 Task: Create a rule from the Routing list, Task moved to a section -> Set Priority in the project AgileRevolution , set the section as To-Do and set the priority of the task as  High
Action: Mouse moved to (96, 305)
Screenshot: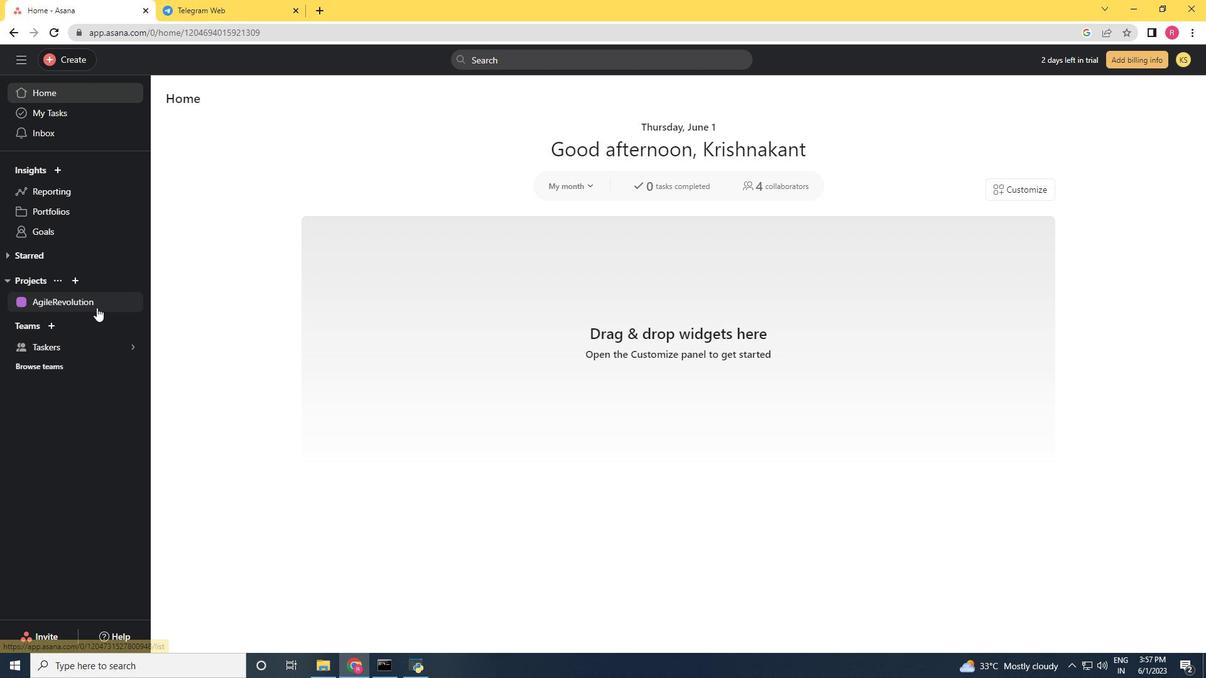 
Action: Mouse pressed left at (96, 305)
Screenshot: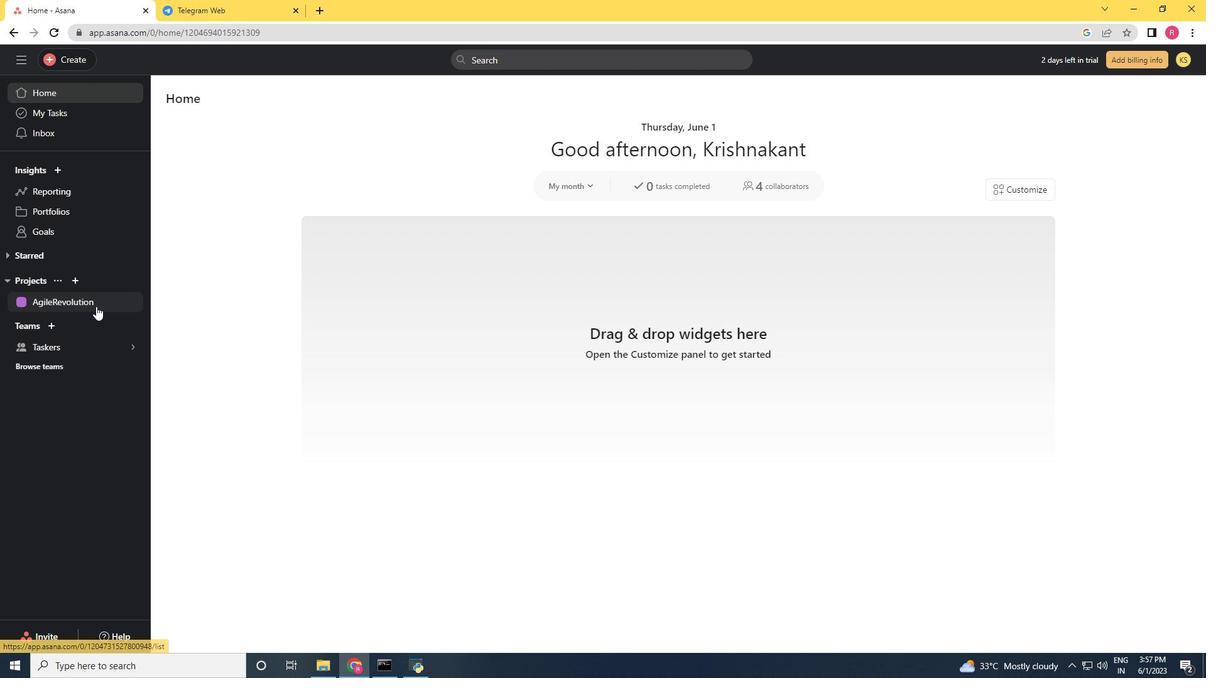 
Action: Mouse moved to (1167, 110)
Screenshot: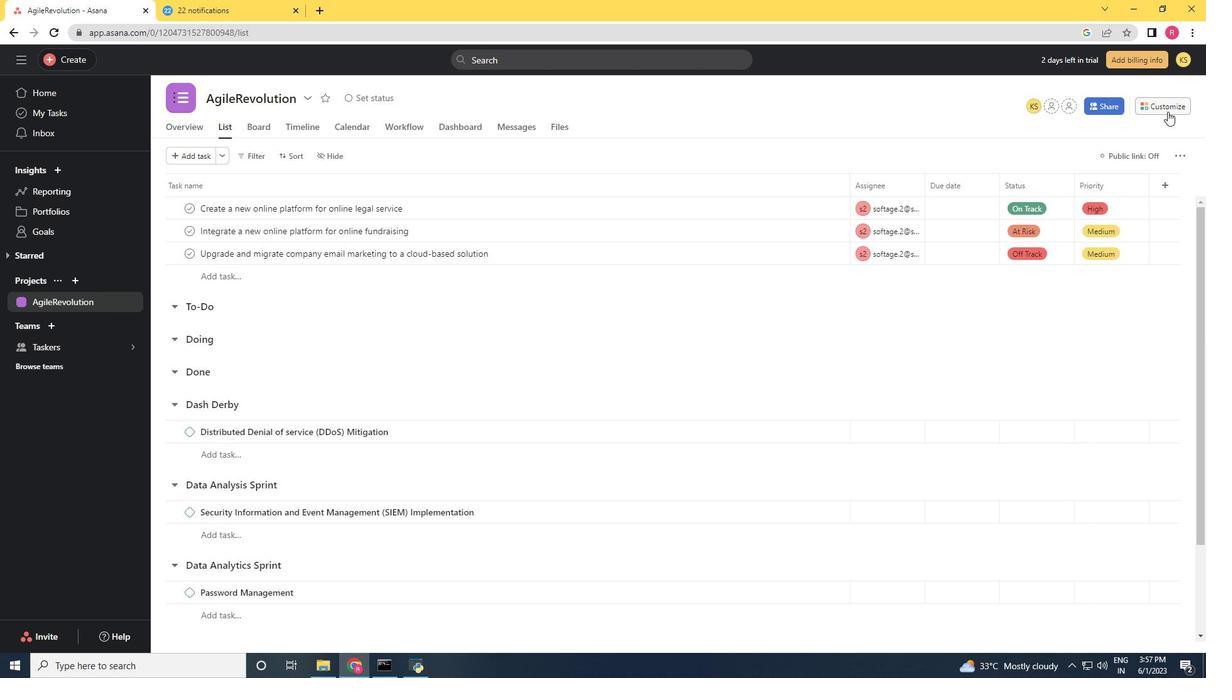 
Action: Mouse pressed left at (1167, 110)
Screenshot: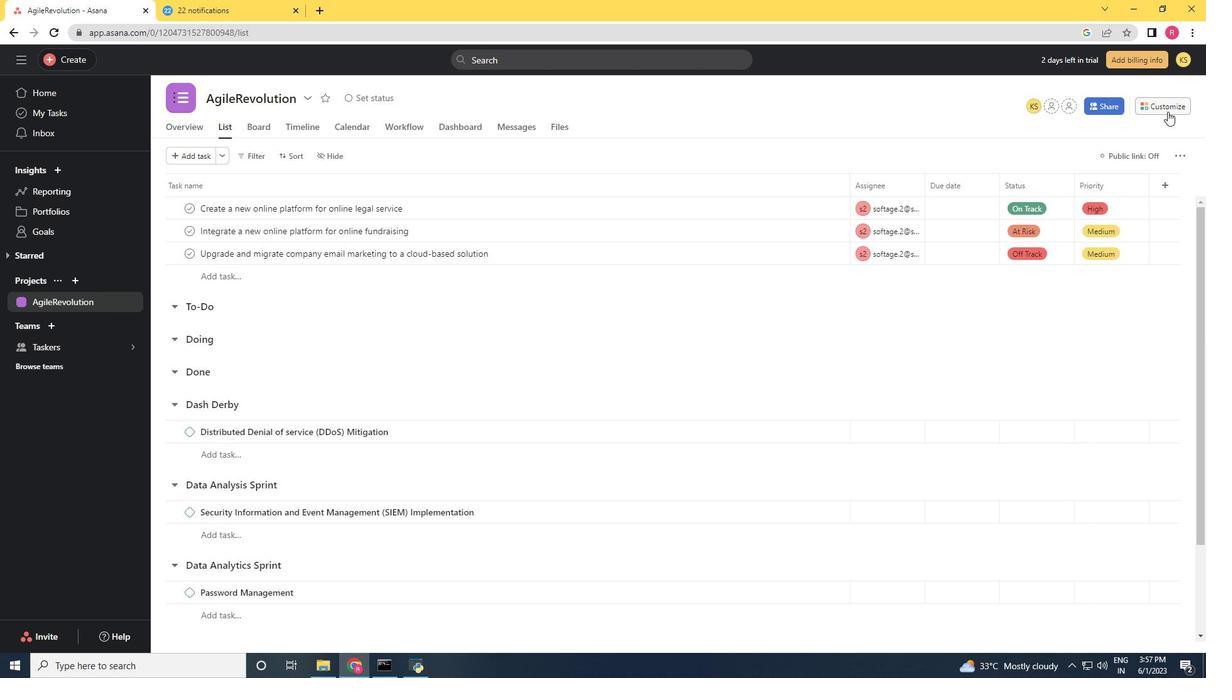 
Action: Mouse moved to (949, 285)
Screenshot: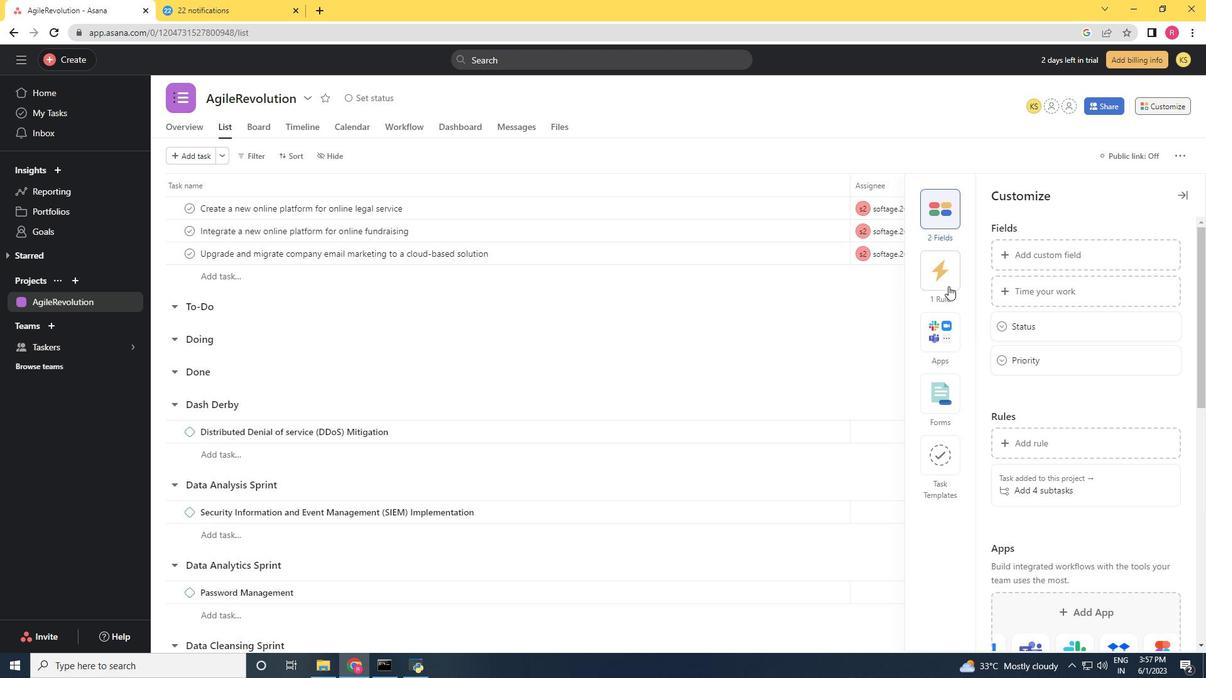 
Action: Mouse pressed left at (949, 285)
Screenshot: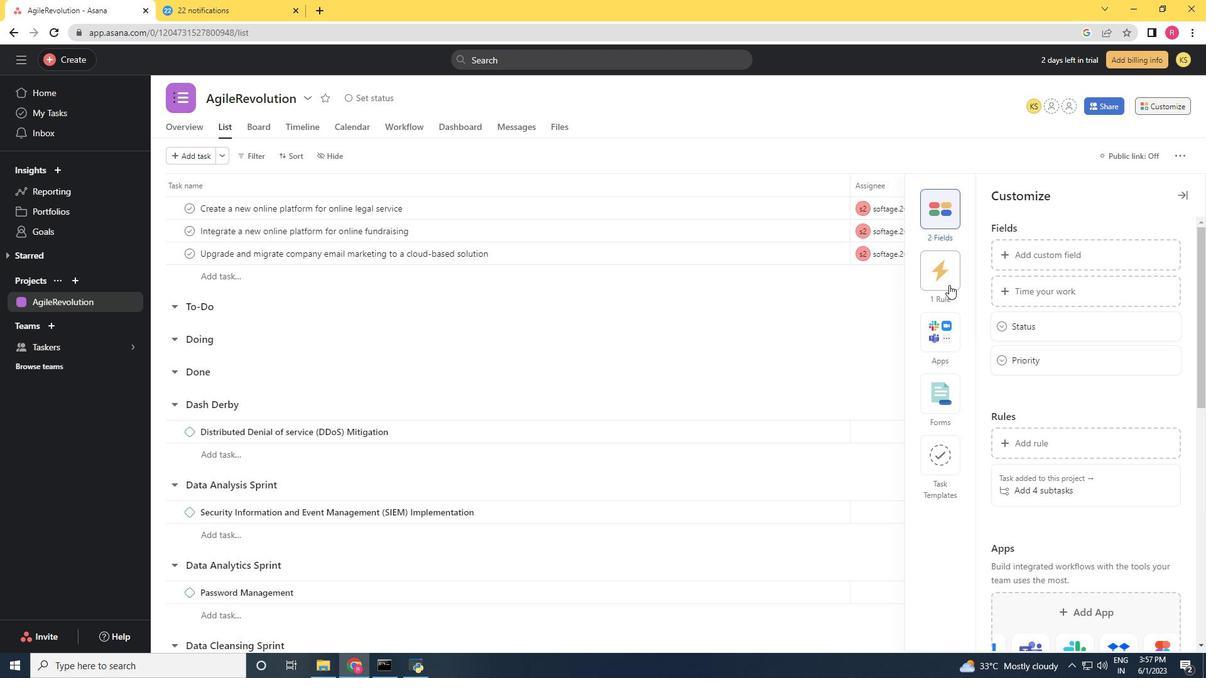 
Action: Mouse moved to (1045, 244)
Screenshot: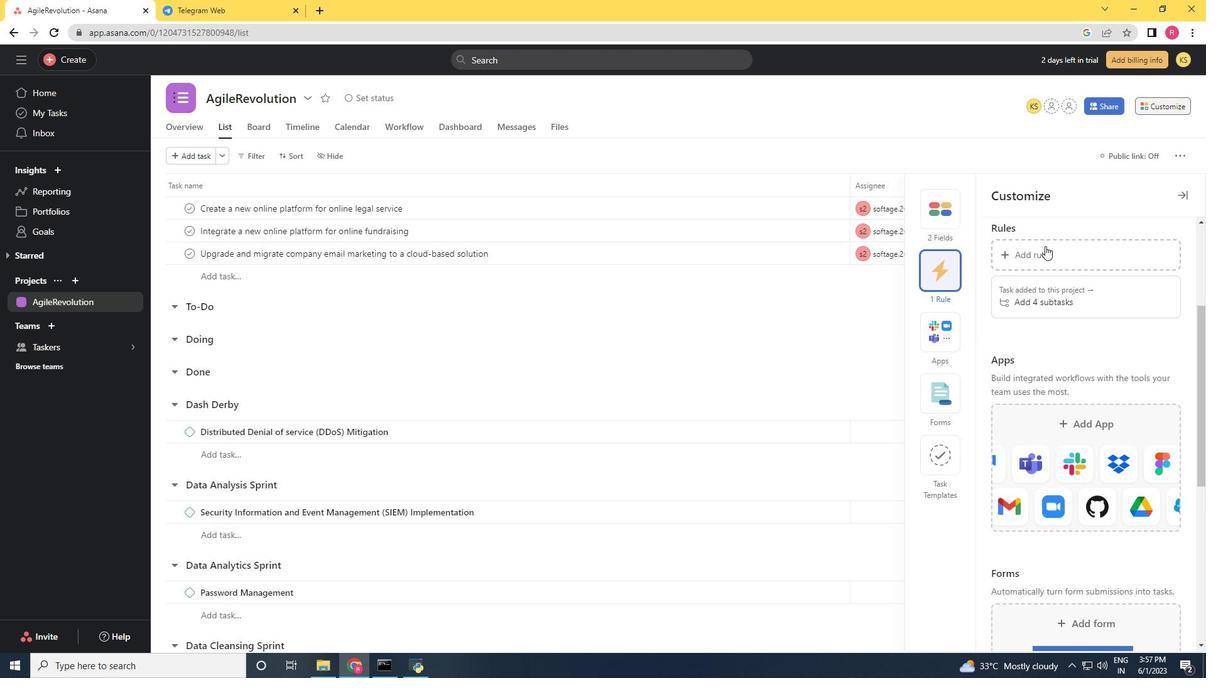 
Action: Mouse pressed left at (1045, 244)
Screenshot: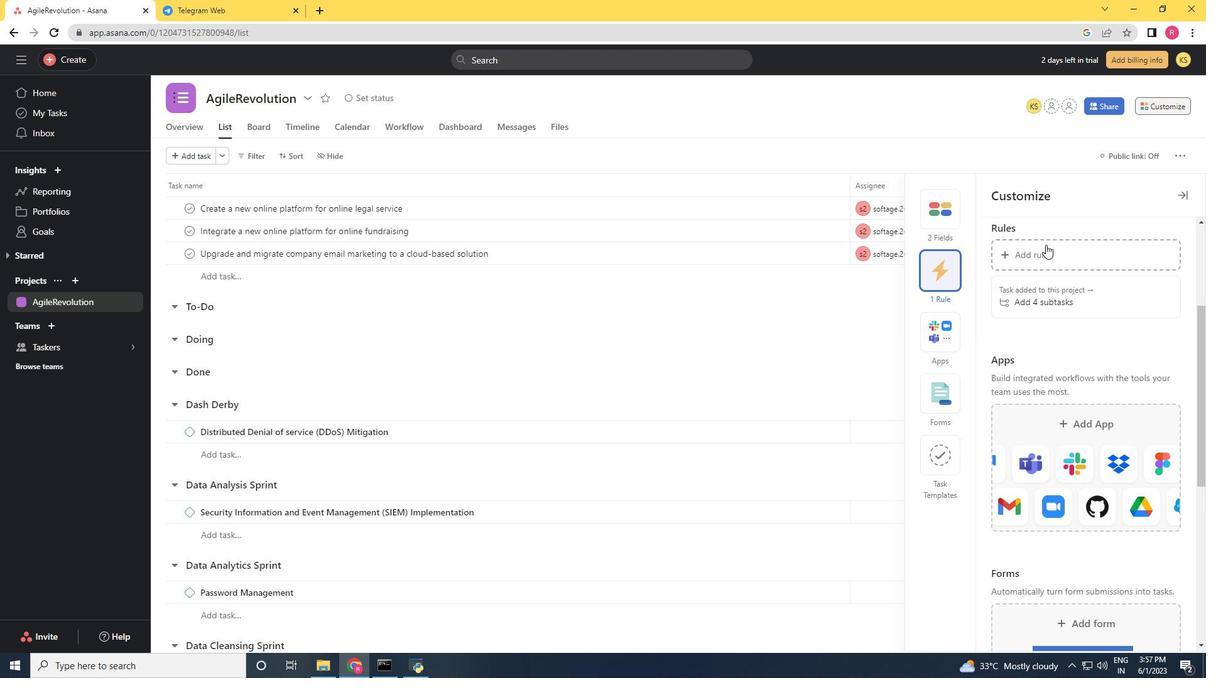 
Action: Mouse moved to (257, 158)
Screenshot: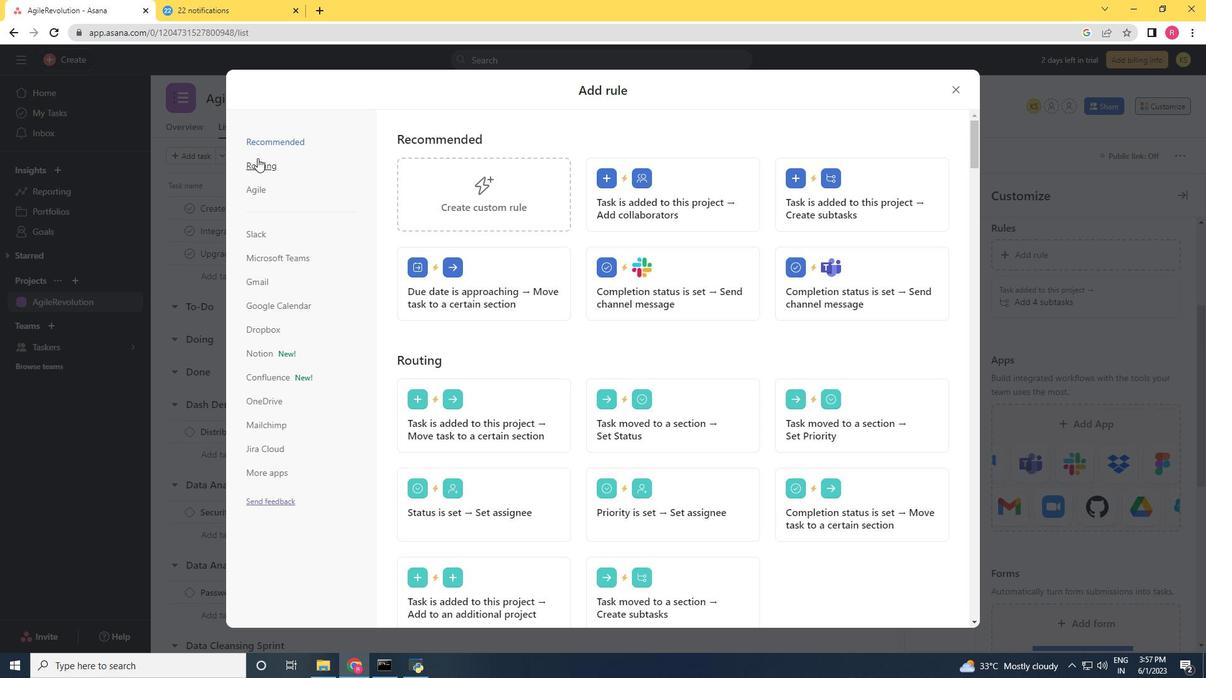 
Action: Mouse pressed left at (257, 158)
Screenshot: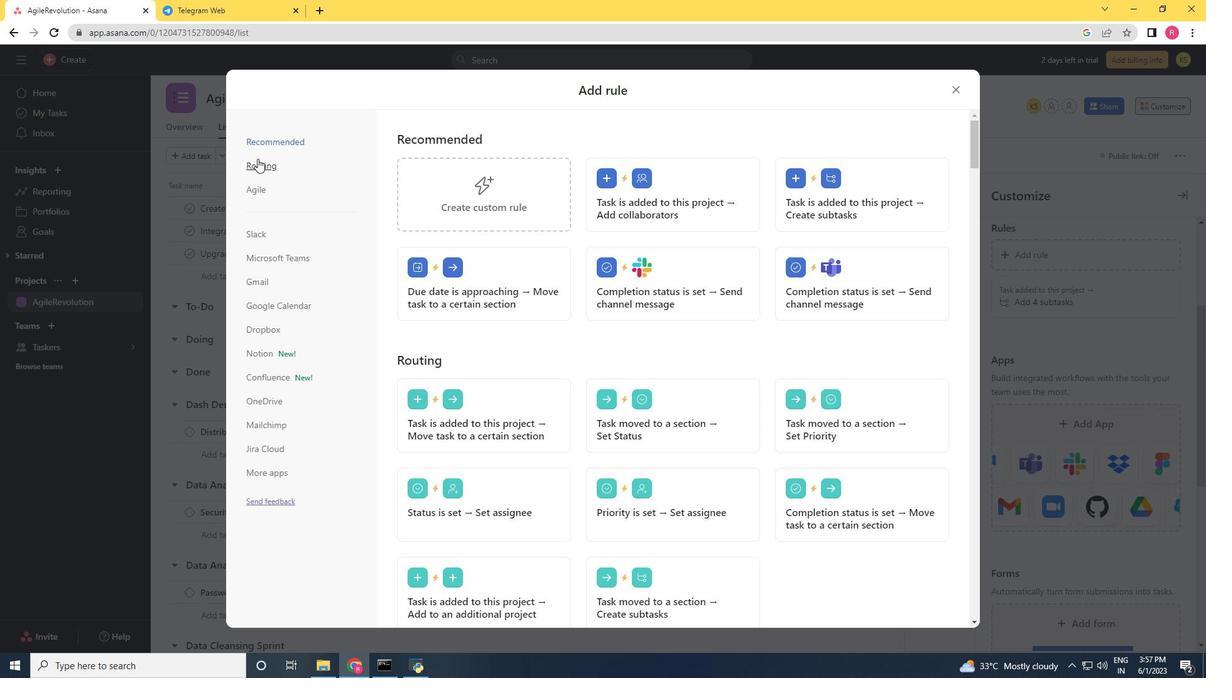 
Action: Mouse moved to (853, 187)
Screenshot: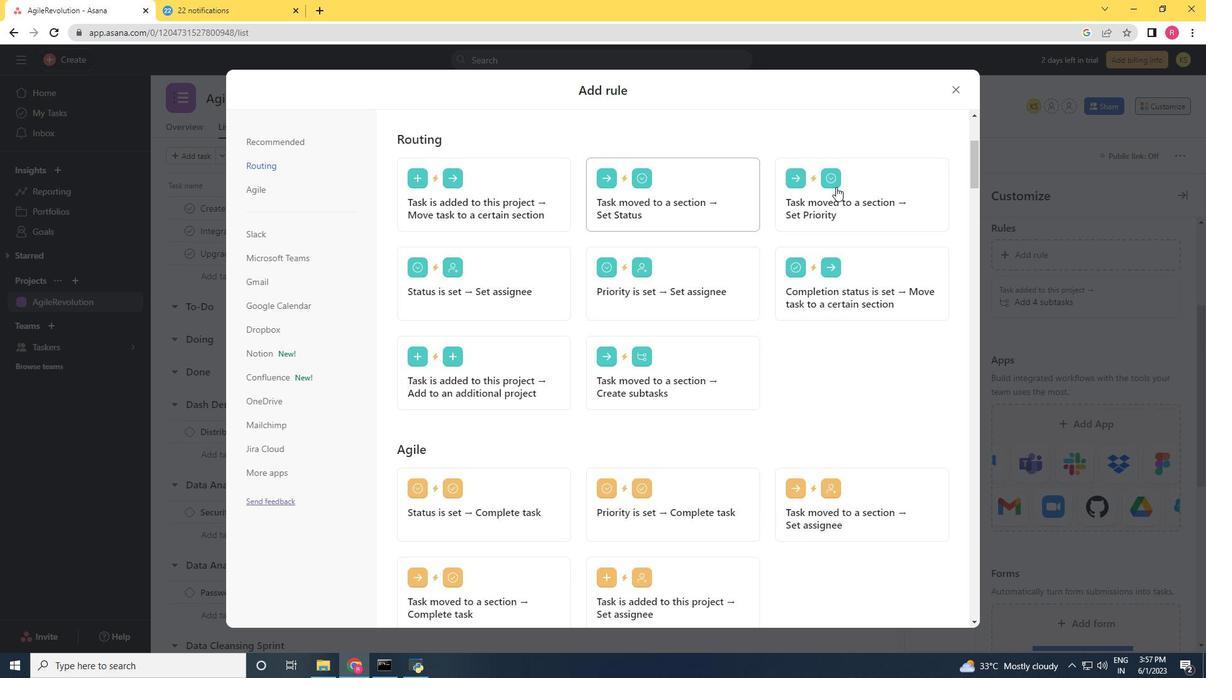 
Action: Mouse pressed left at (853, 187)
Screenshot: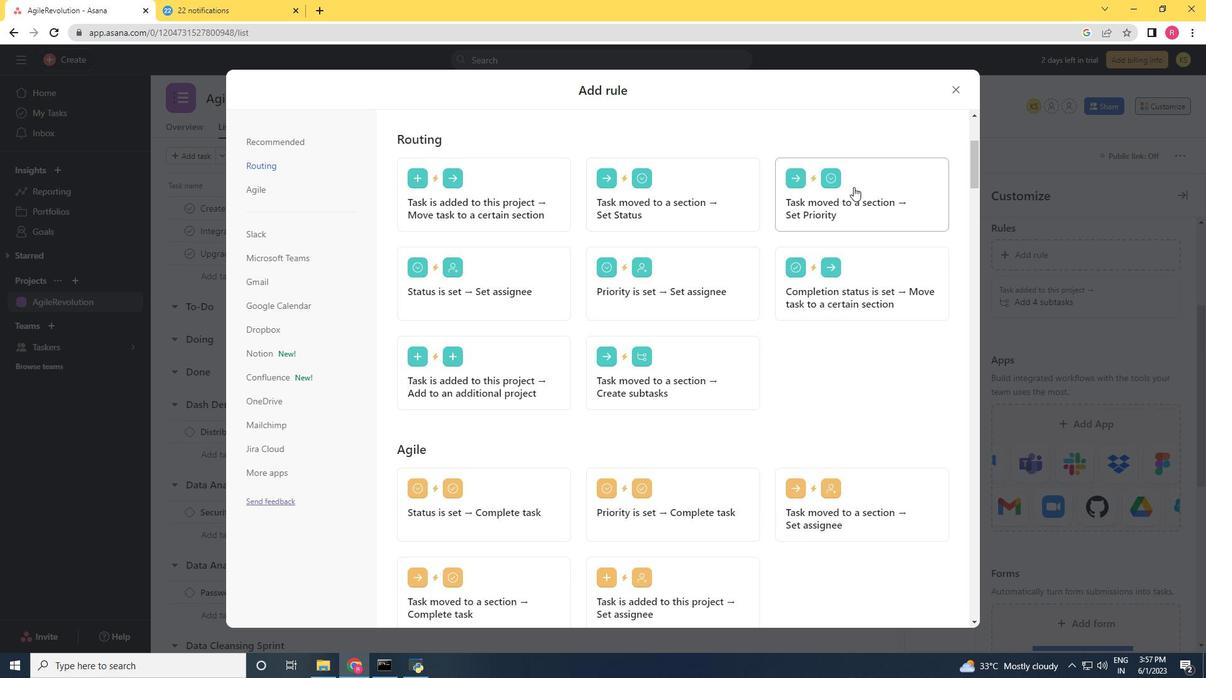 
Action: Mouse moved to (506, 344)
Screenshot: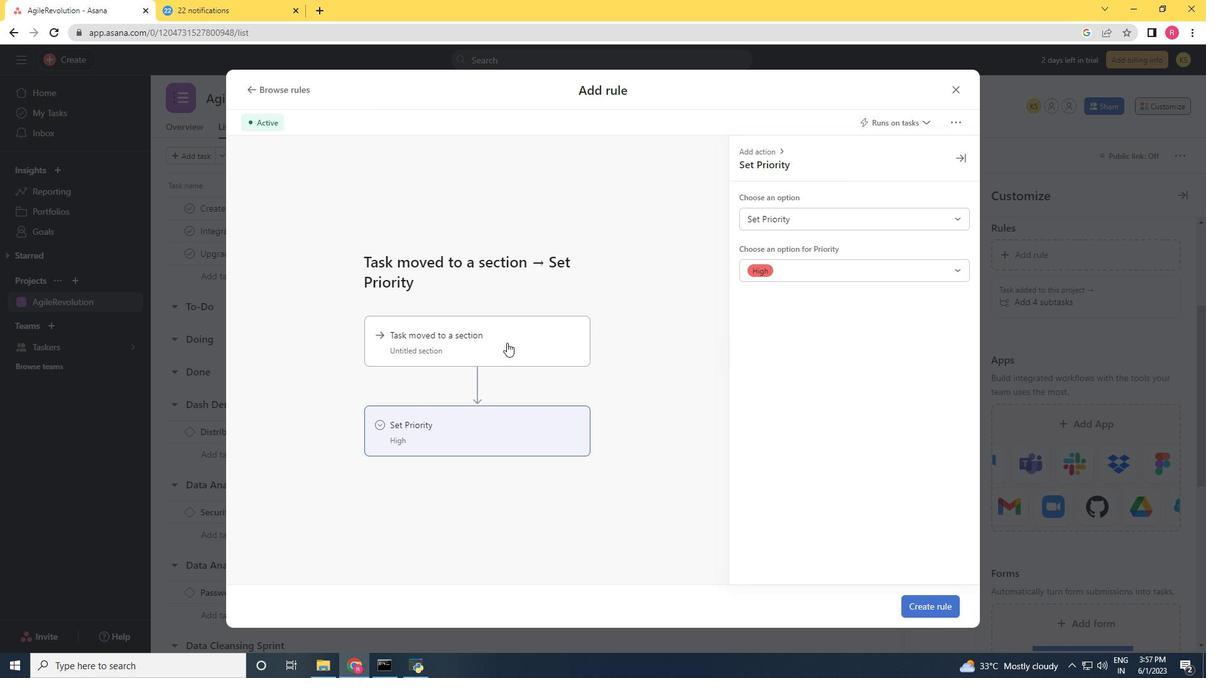 
Action: Mouse pressed left at (506, 344)
Screenshot: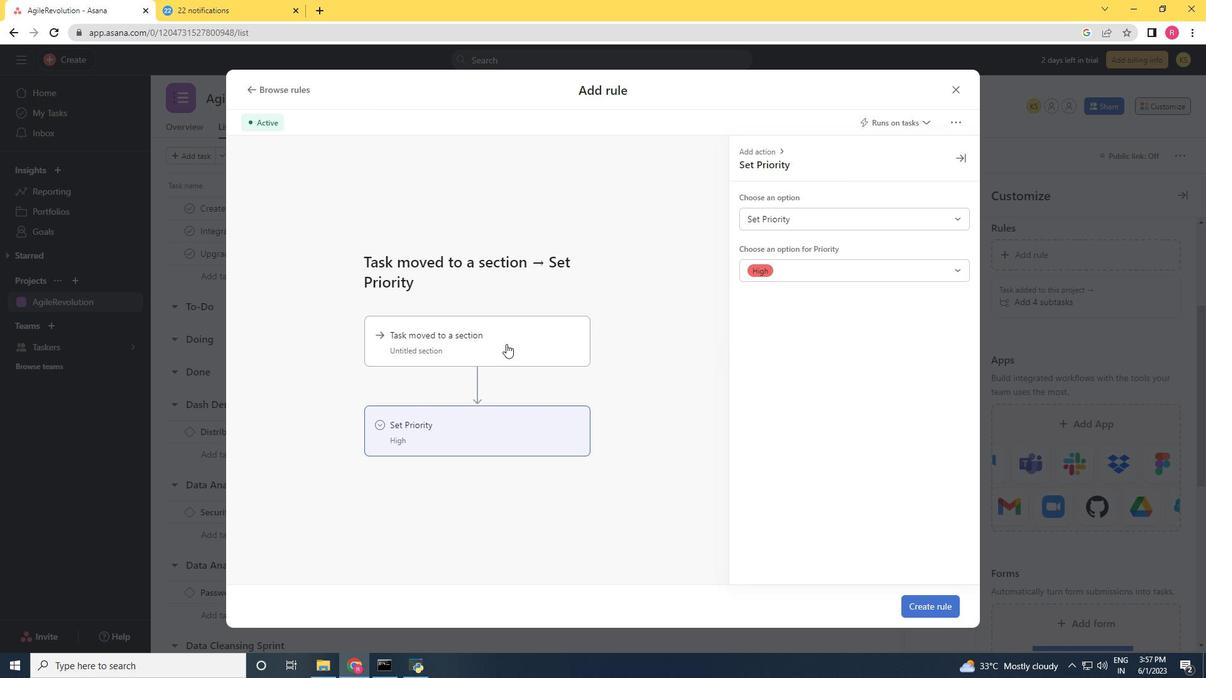 
Action: Mouse moved to (796, 226)
Screenshot: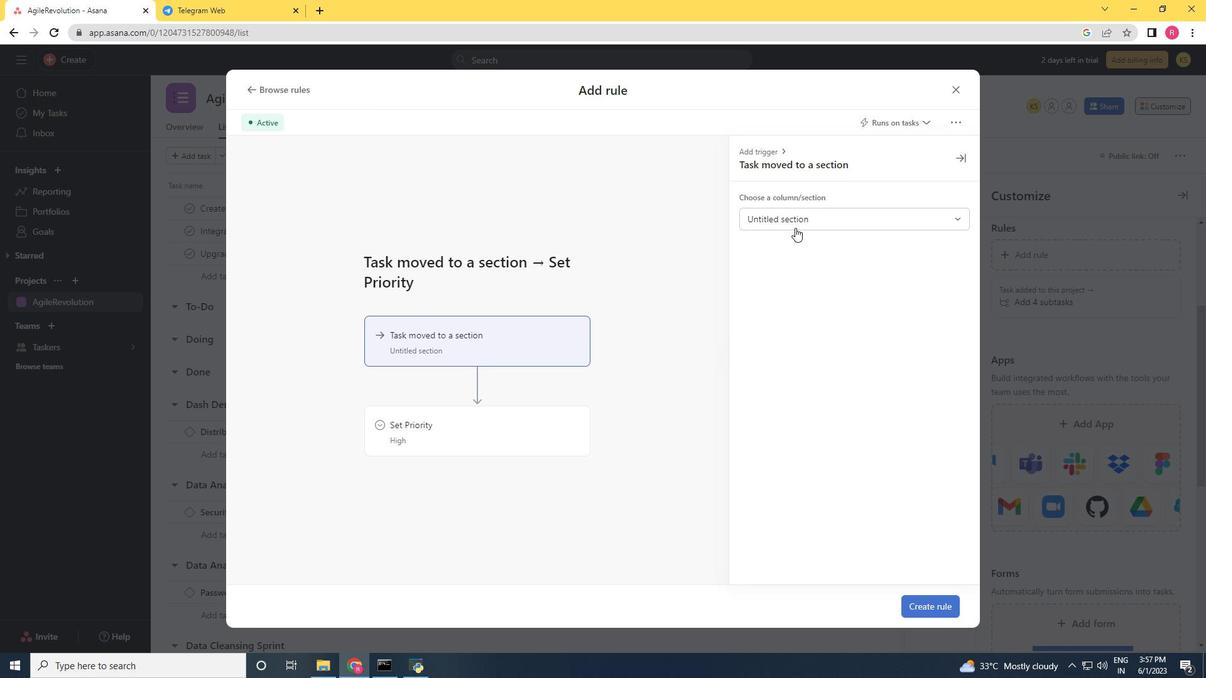 
Action: Mouse pressed left at (796, 226)
Screenshot: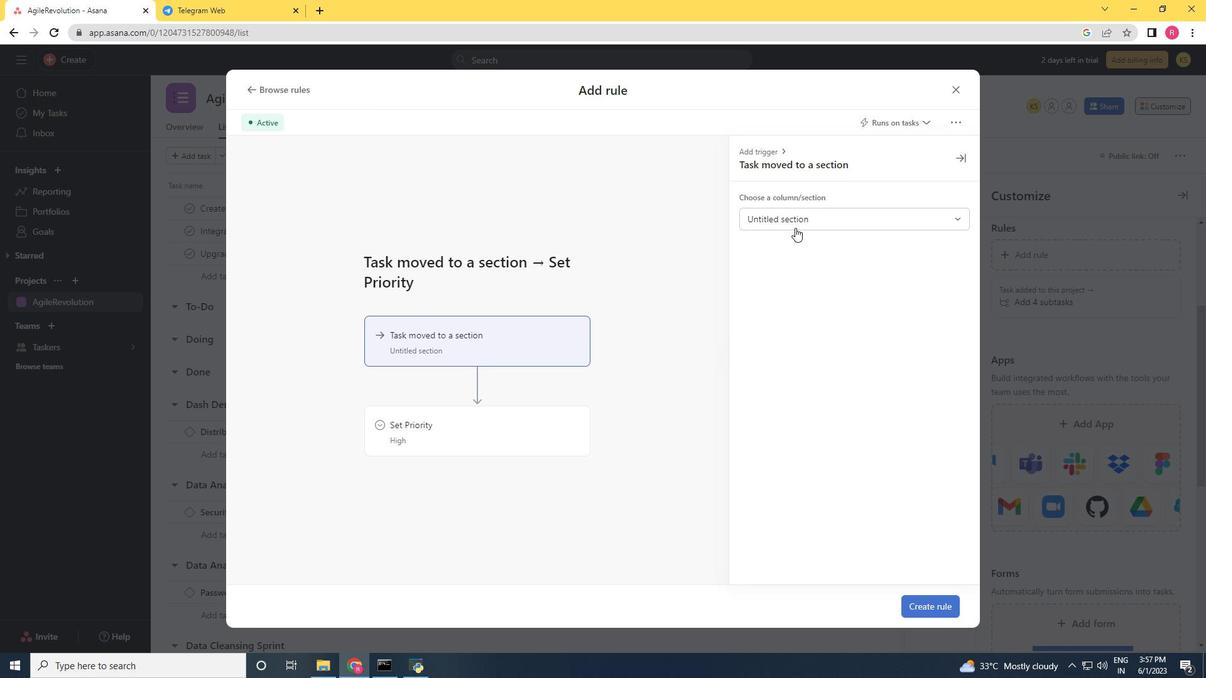 
Action: Mouse moved to (786, 263)
Screenshot: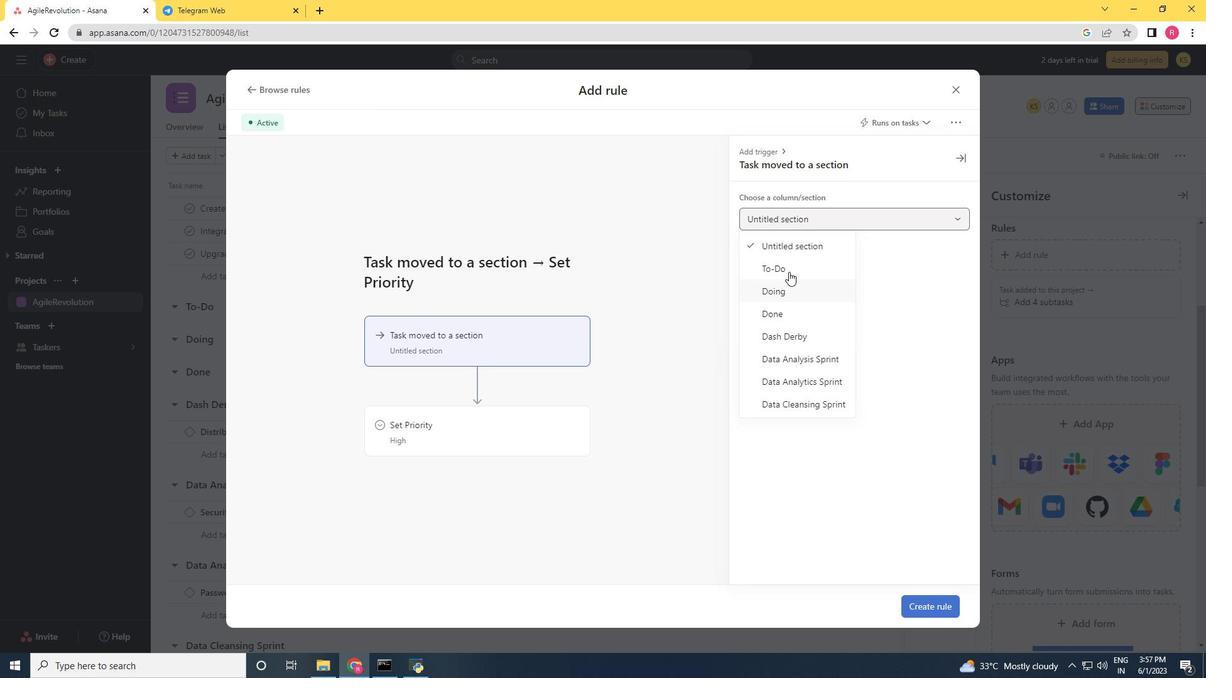 
Action: Mouse pressed left at (786, 263)
Screenshot: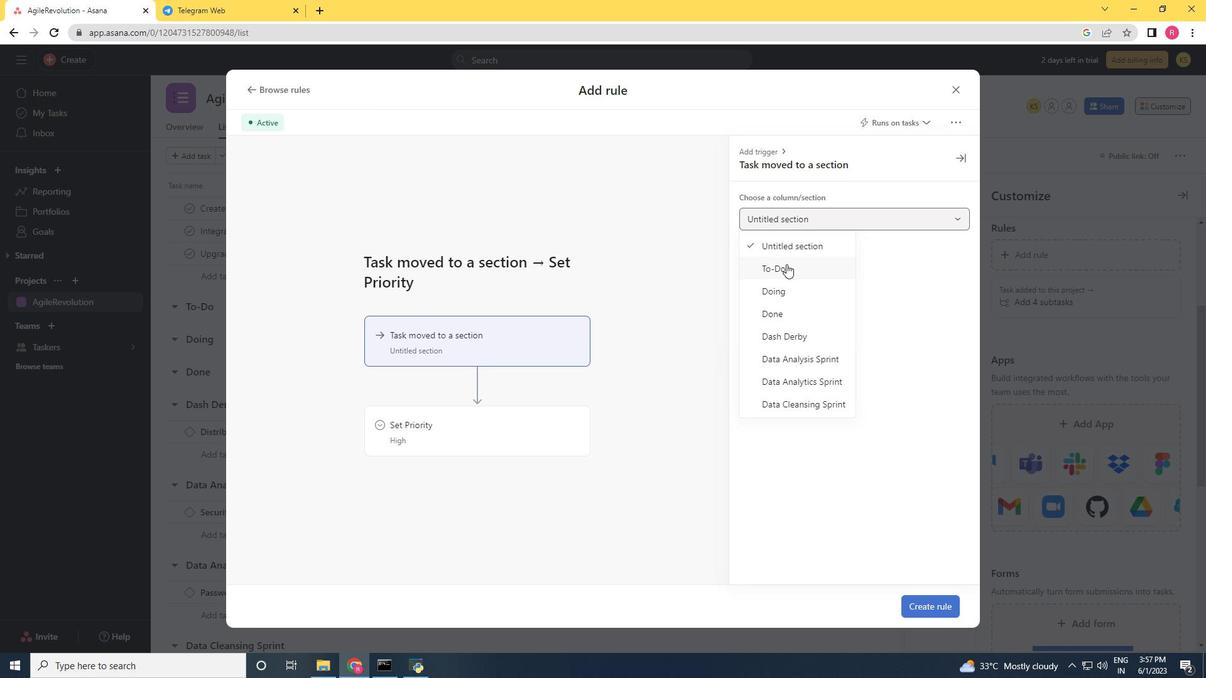 
Action: Mouse moved to (530, 425)
Screenshot: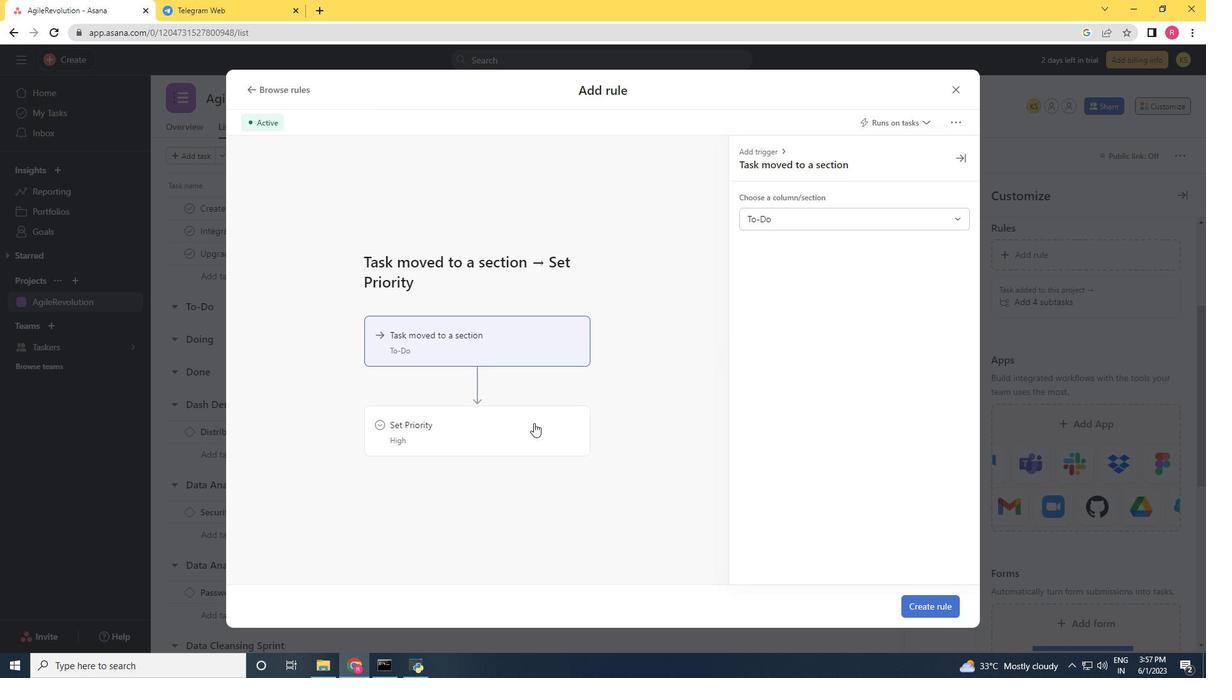 
Action: Mouse pressed left at (530, 425)
Screenshot: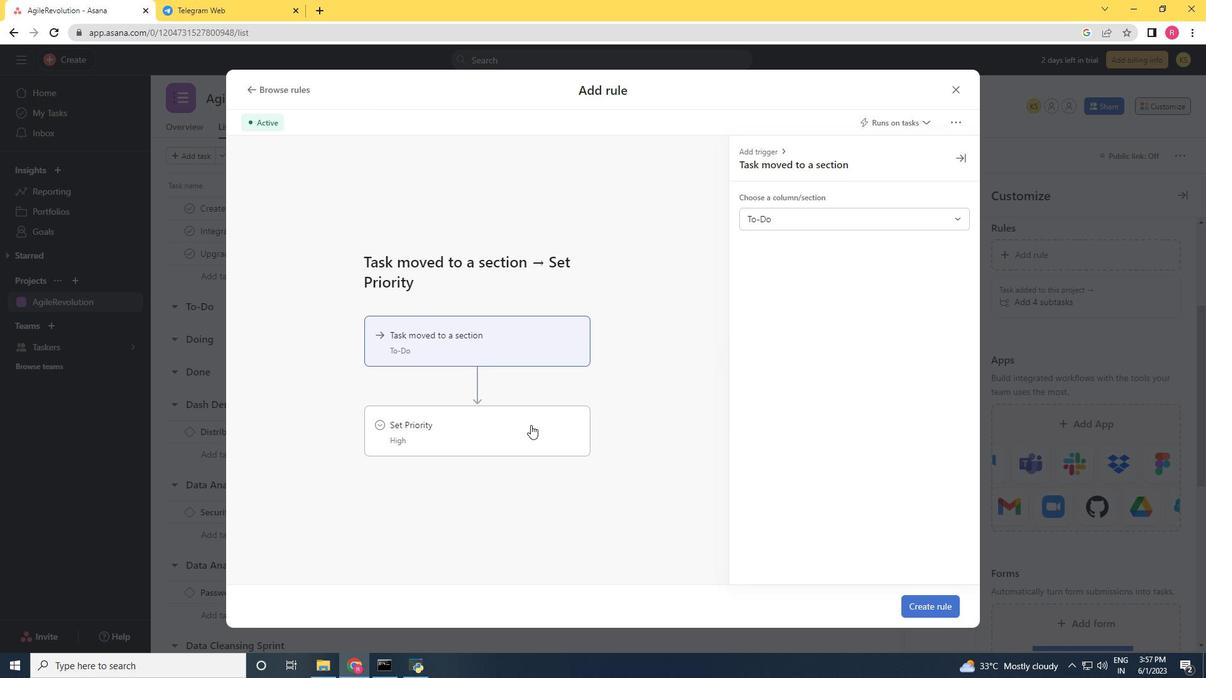 
Action: Mouse moved to (836, 222)
Screenshot: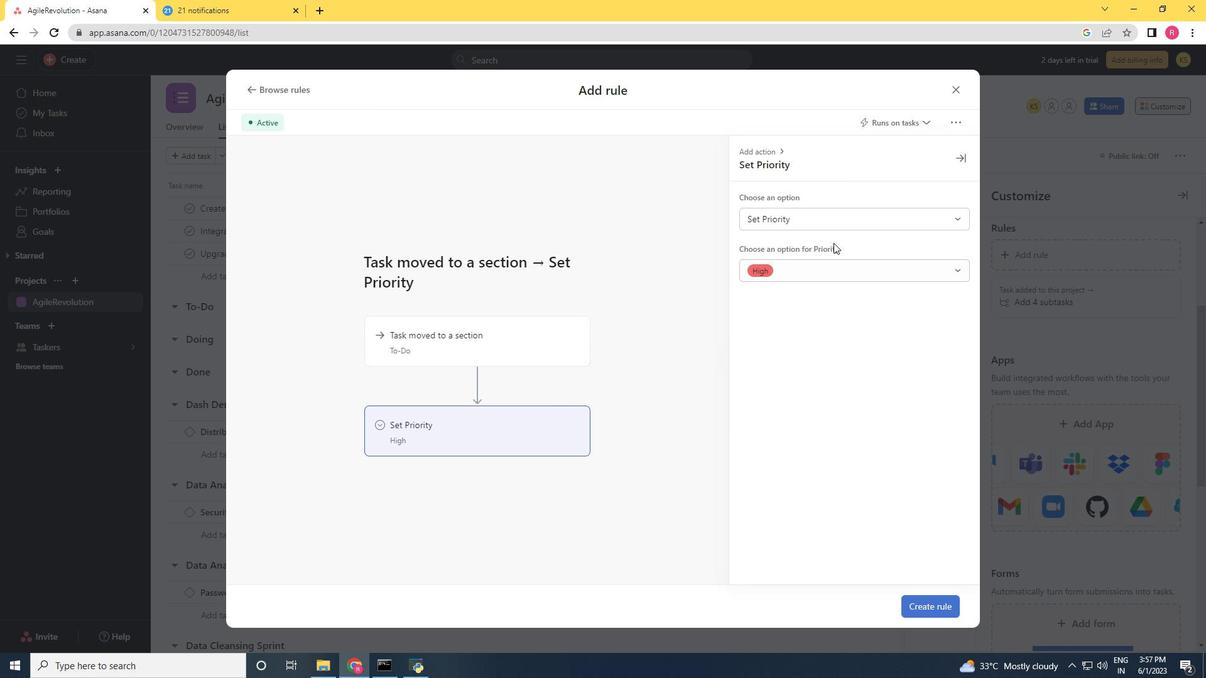 
Action: Mouse pressed left at (836, 222)
Screenshot: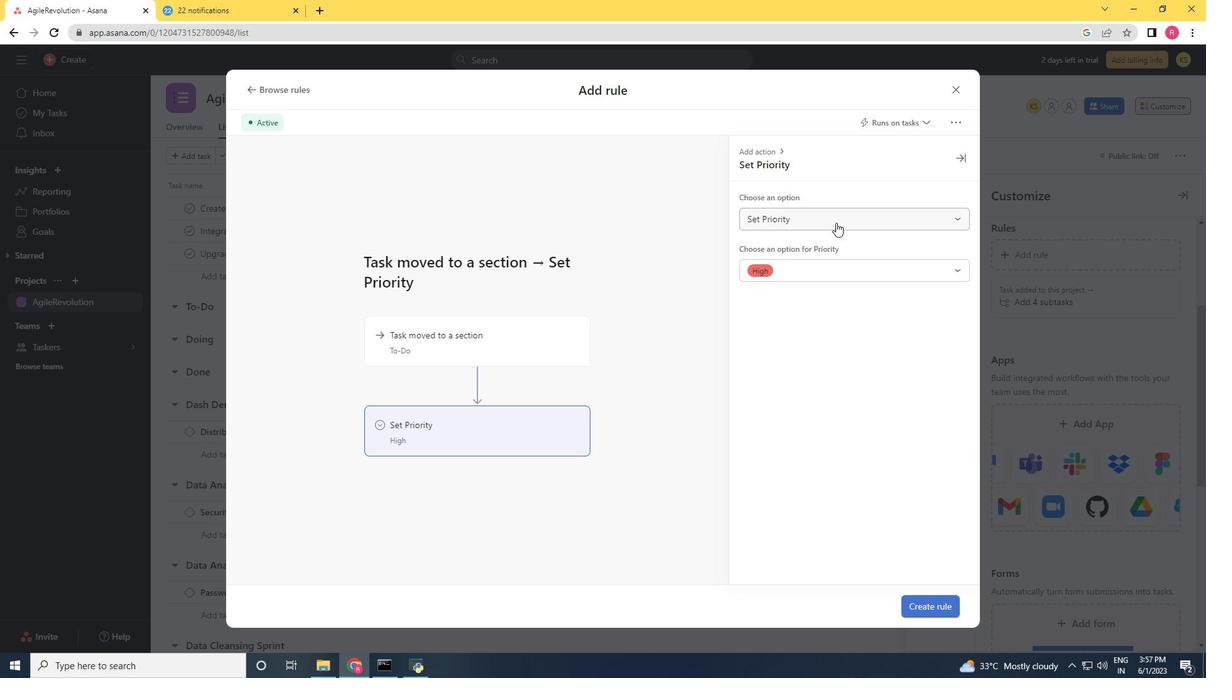 
Action: Mouse moved to (803, 245)
Screenshot: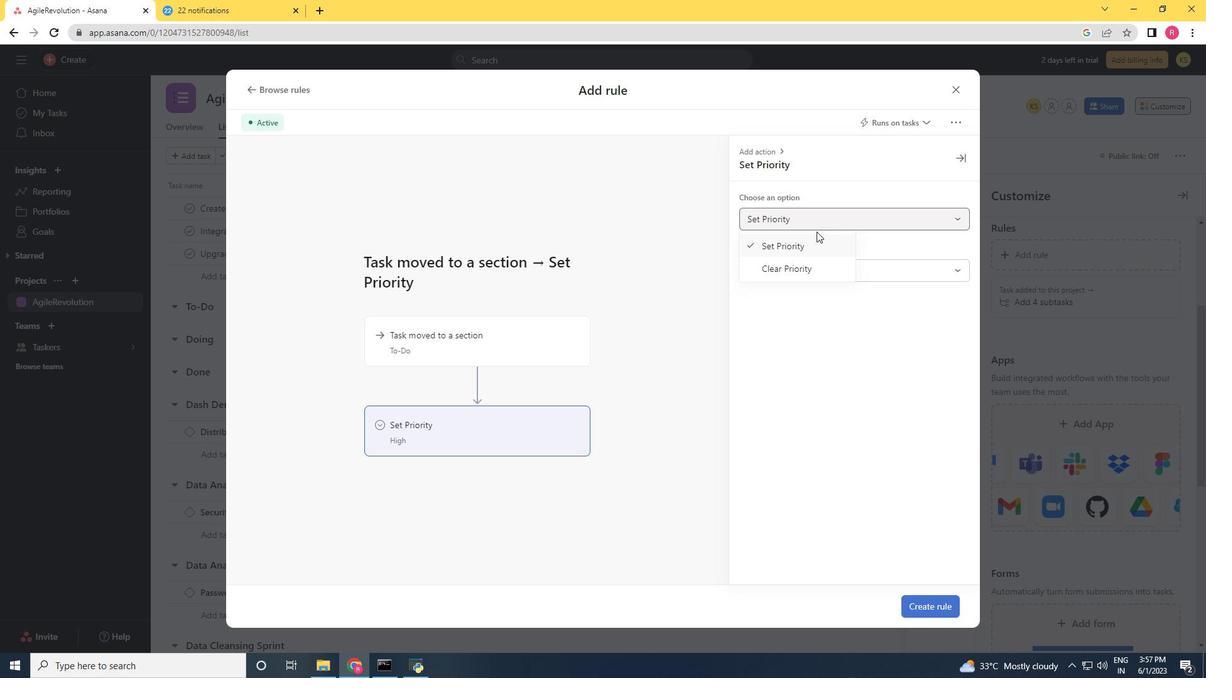 
Action: Mouse pressed left at (803, 245)
Screenshot: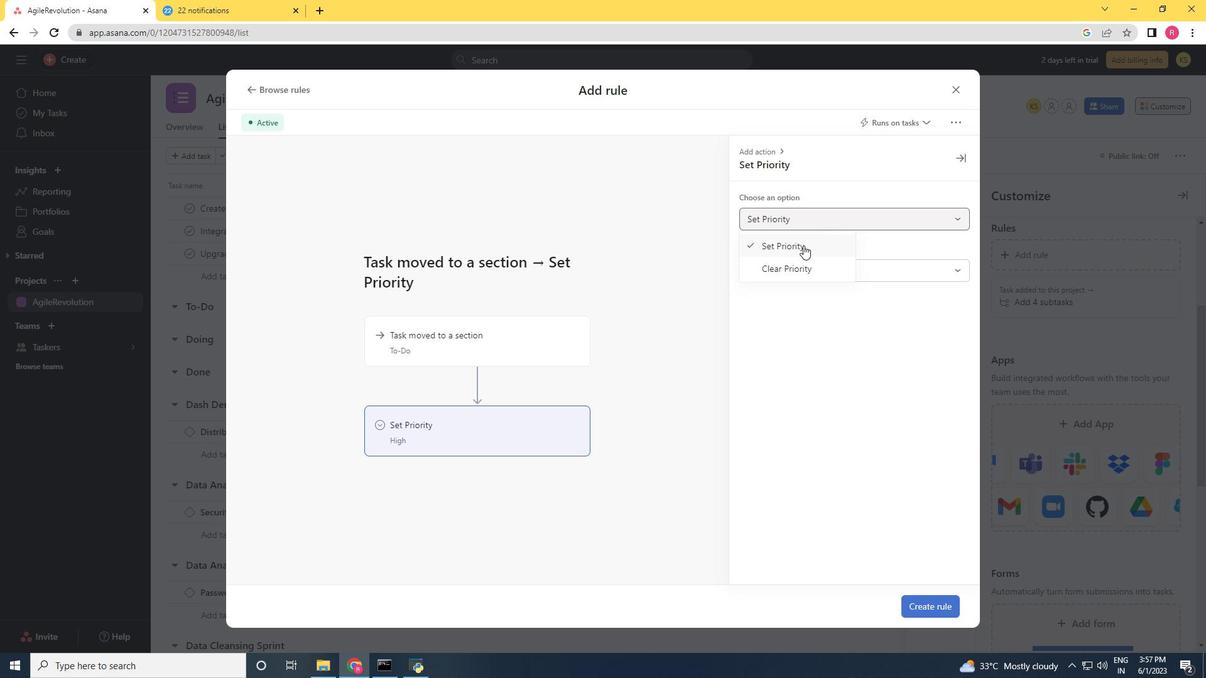
Action: Mouse moved to (798, 271)
Screenshot: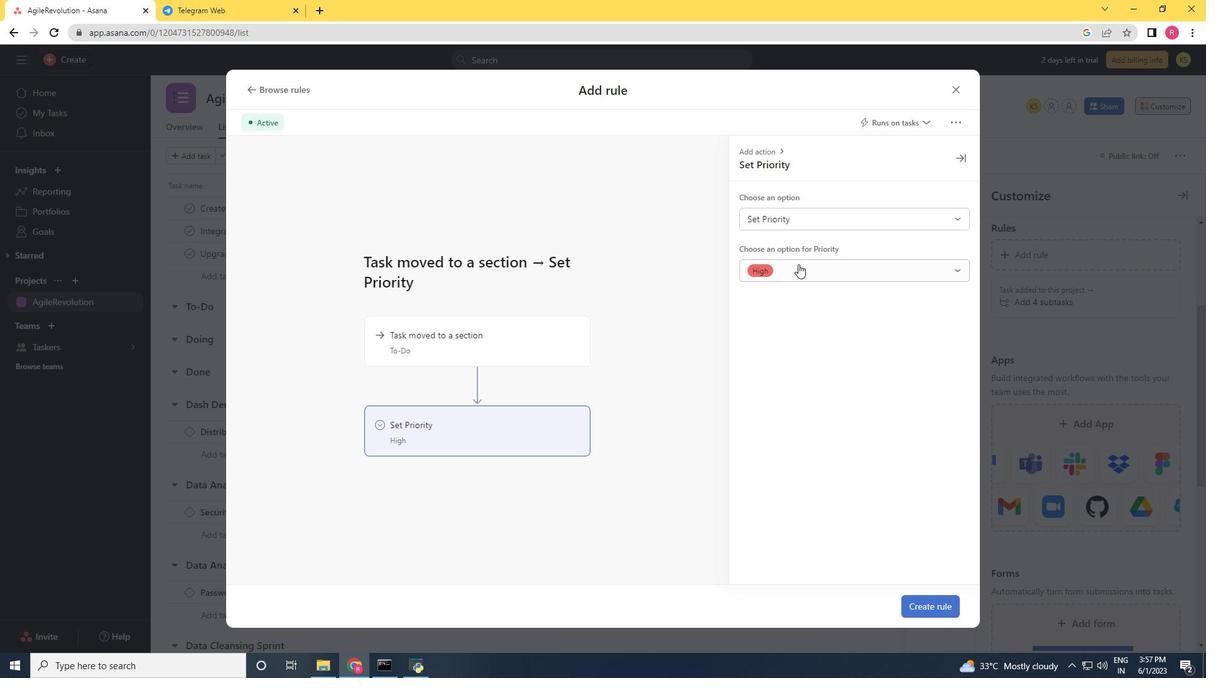 
Action: Mouse pressed left at (798, 271)
Screenshot: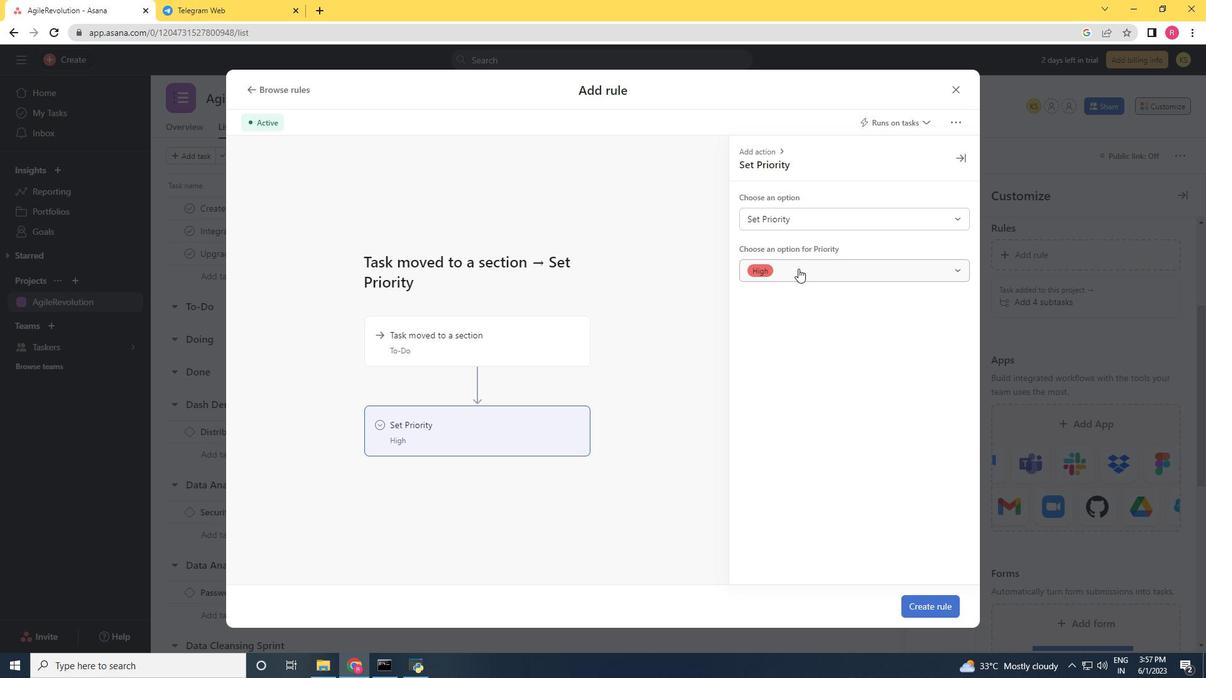 
Action: Mouse moved to (792, 297)
Screenshot: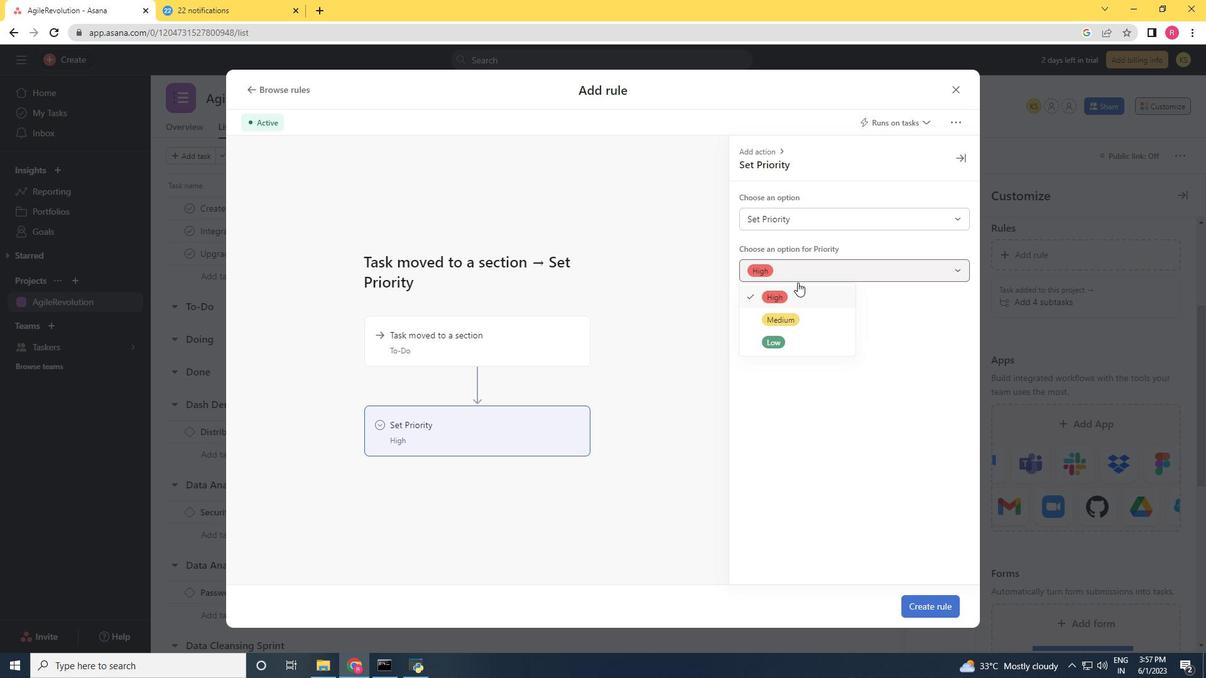 
Action: Mouse pressed left at (792, 297)
Screenshot: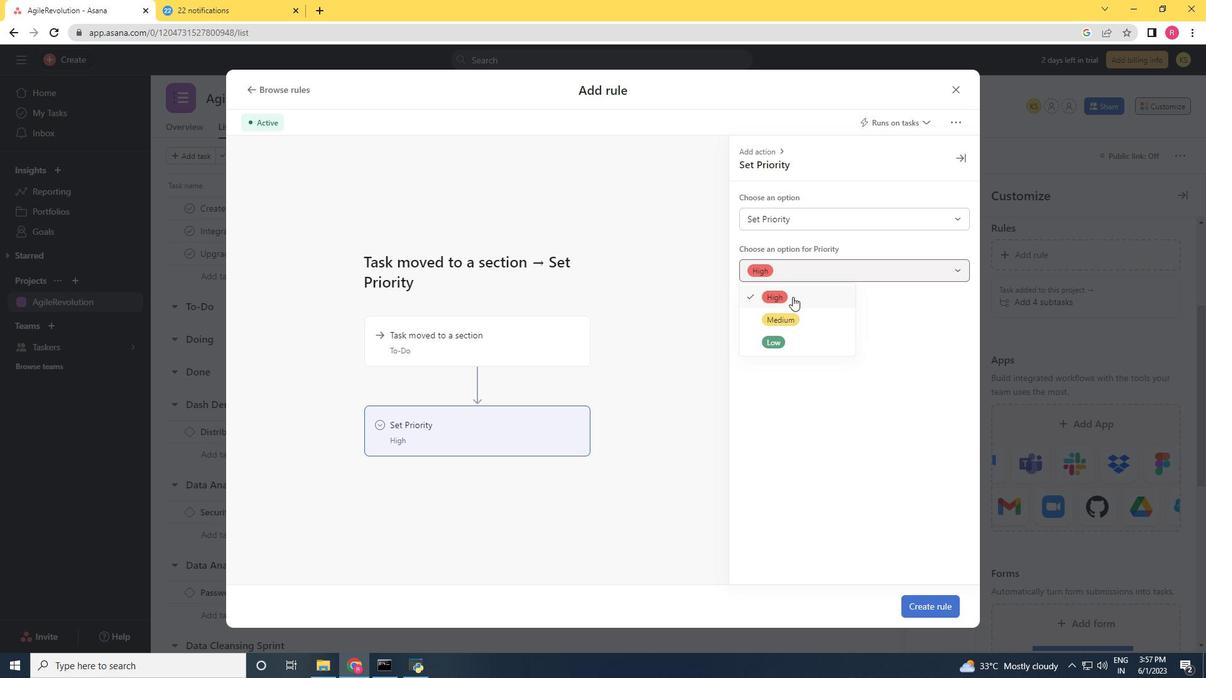 
Action: Mouse moved to (925, 602)
Screenshot: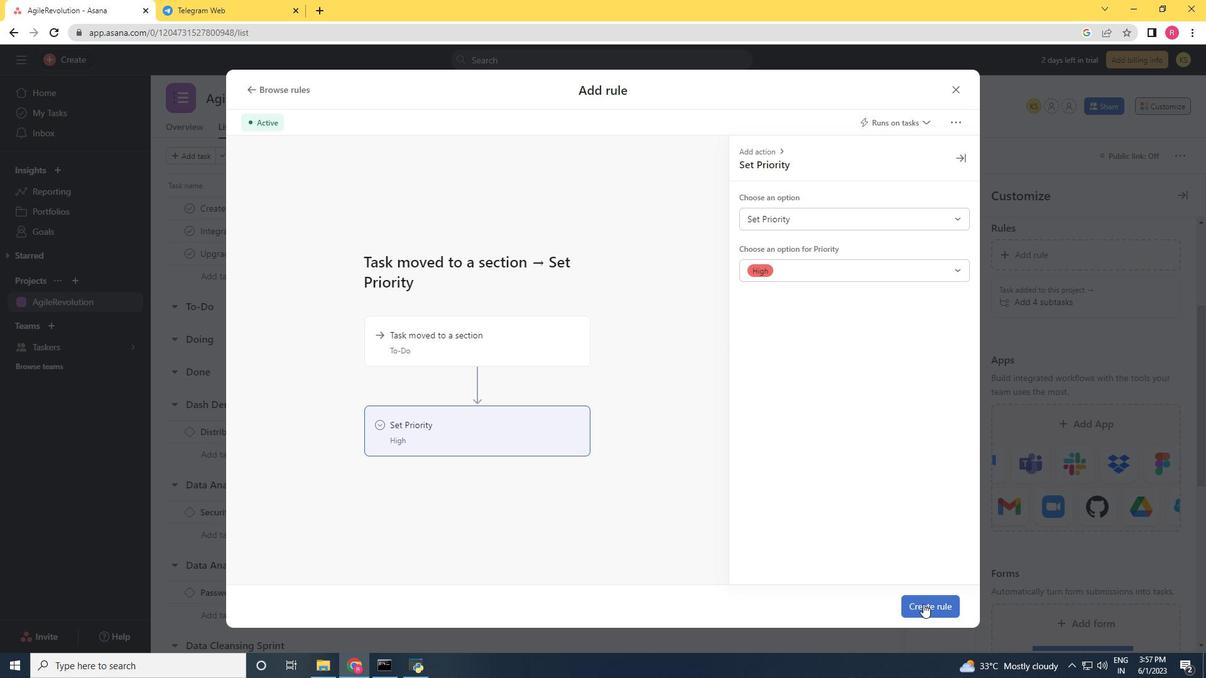 
Action: Mouse pressed left at (925, 602)
Screenshot: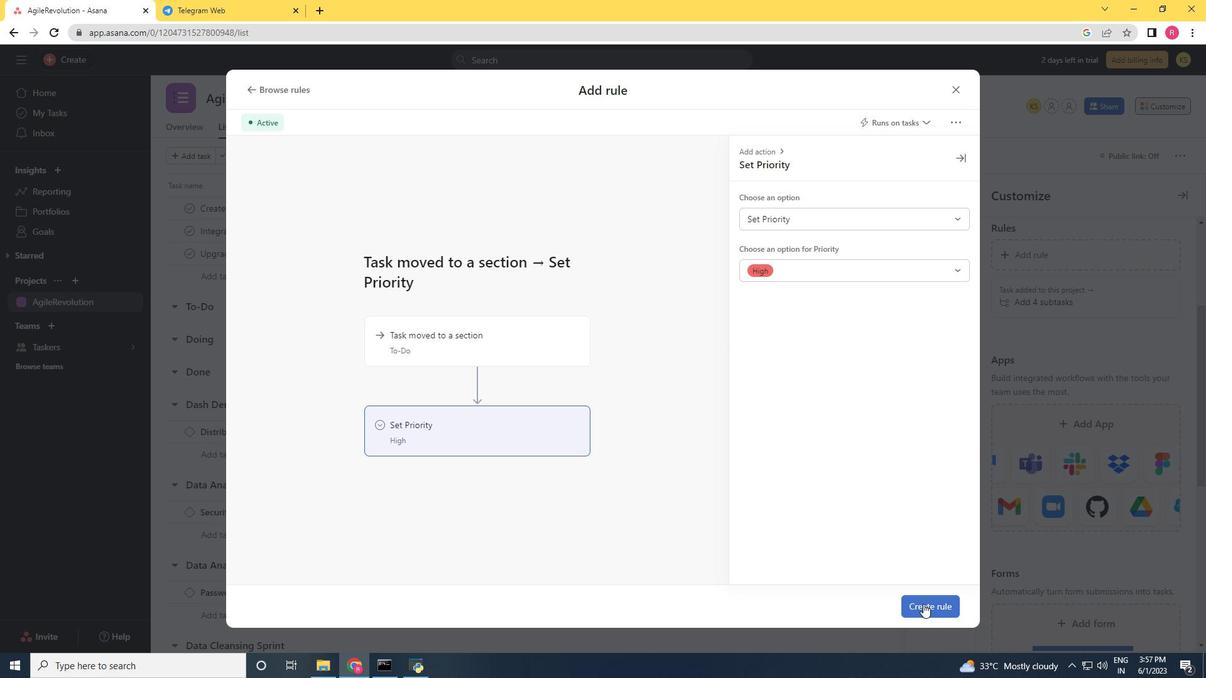 
Action: Mouse moved to (913, 594)
Screenshot: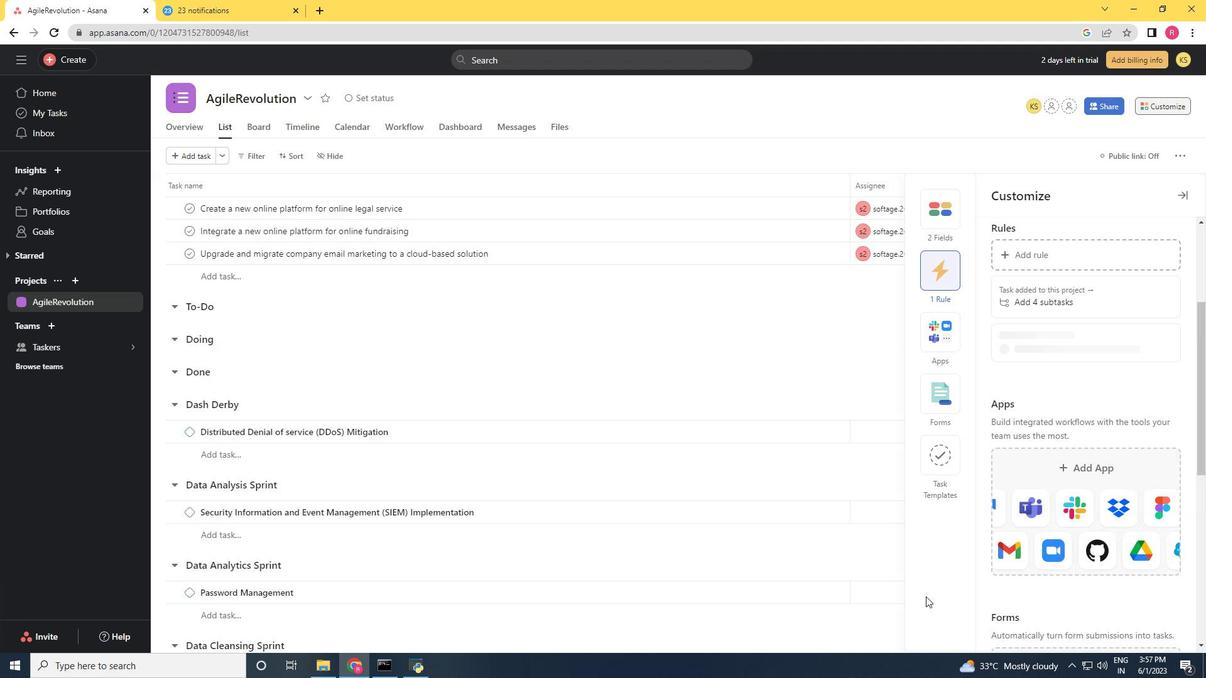 
